 Task: Sort the products in the category "Variety Packs" by price (highest first).
Action: Mouse moved to (704, 256)
Screenshot: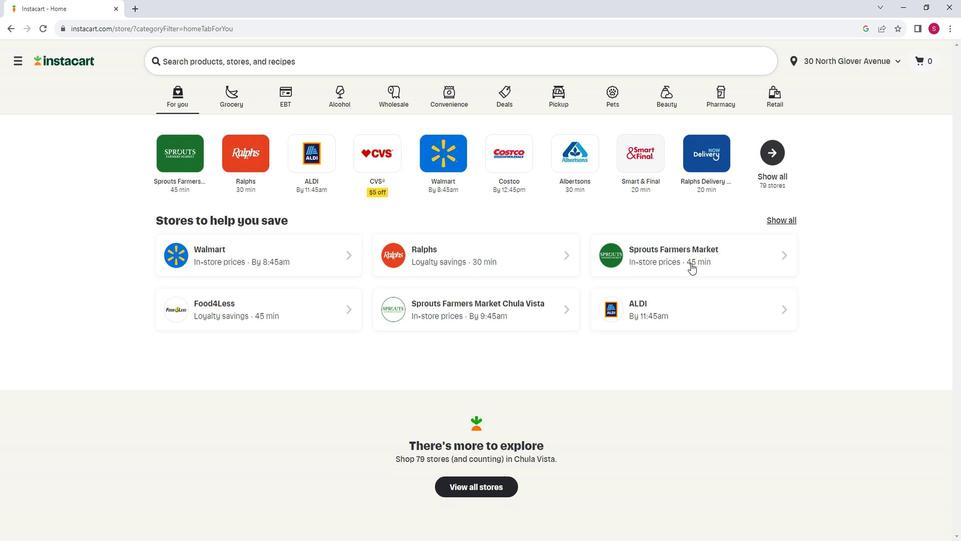 
Action: Mouse pressed left at (704, 256)
Screenshot: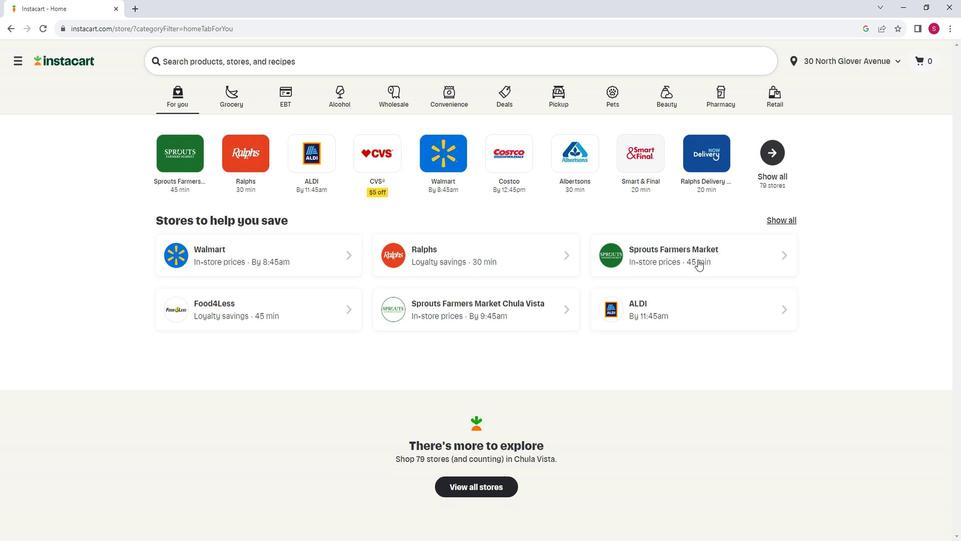 
Action: Mouse moved to (66, 424)
Screenshot: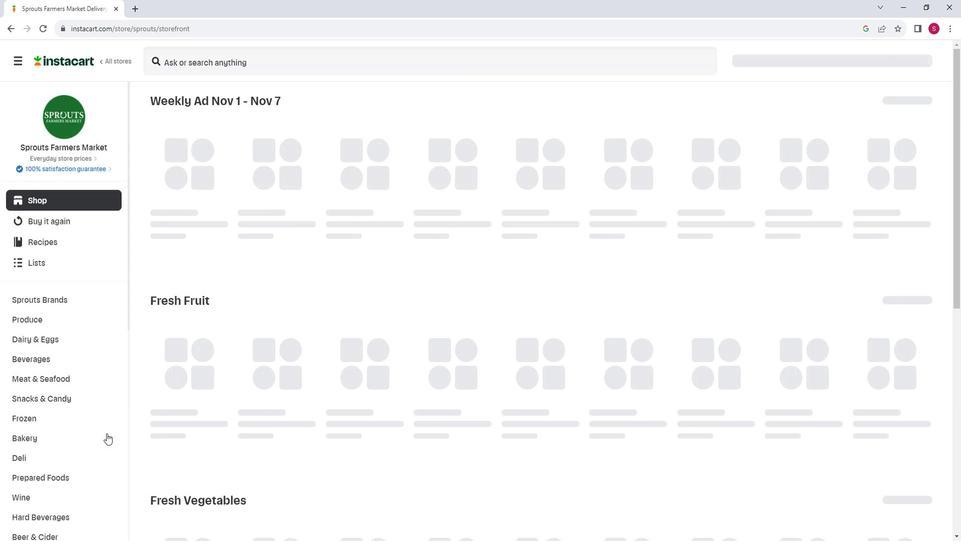 
Action: Mouse scrolled (66, 424) with delta (0, 0)
Screenshot: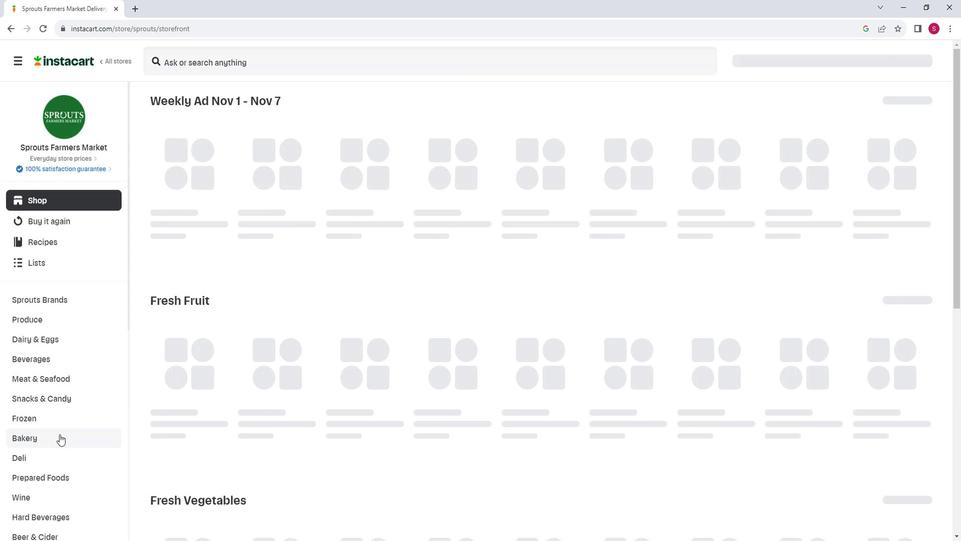 
Action: Mouse moved to (63, 472)
Screenshot: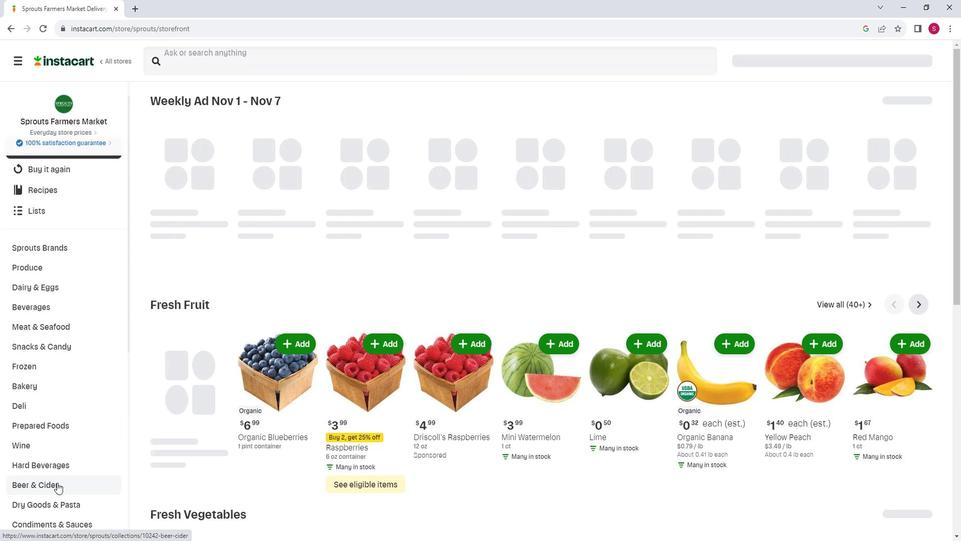 
Action: Mouse pressed left at (63, 472)
Screenshot: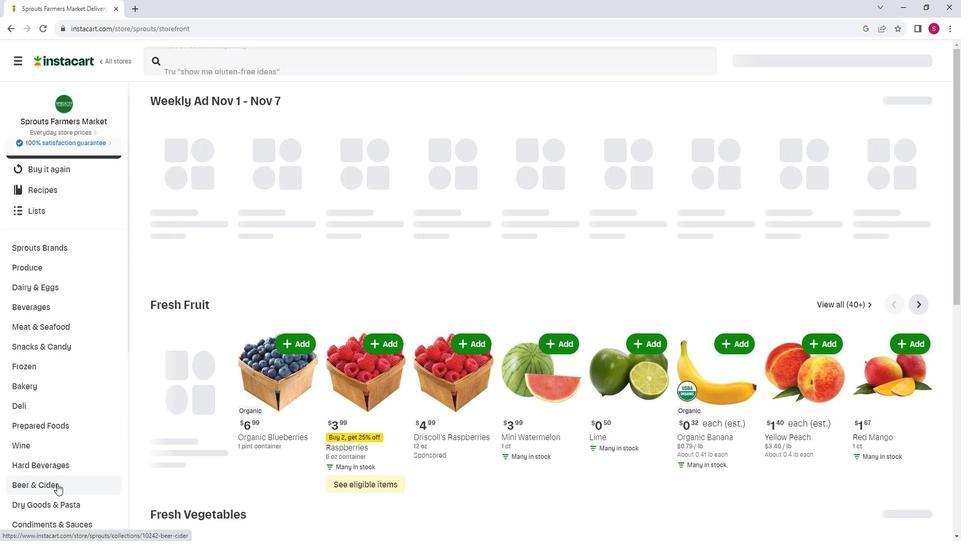 
Action: Mouse moved to (575, 117)
Screenshot: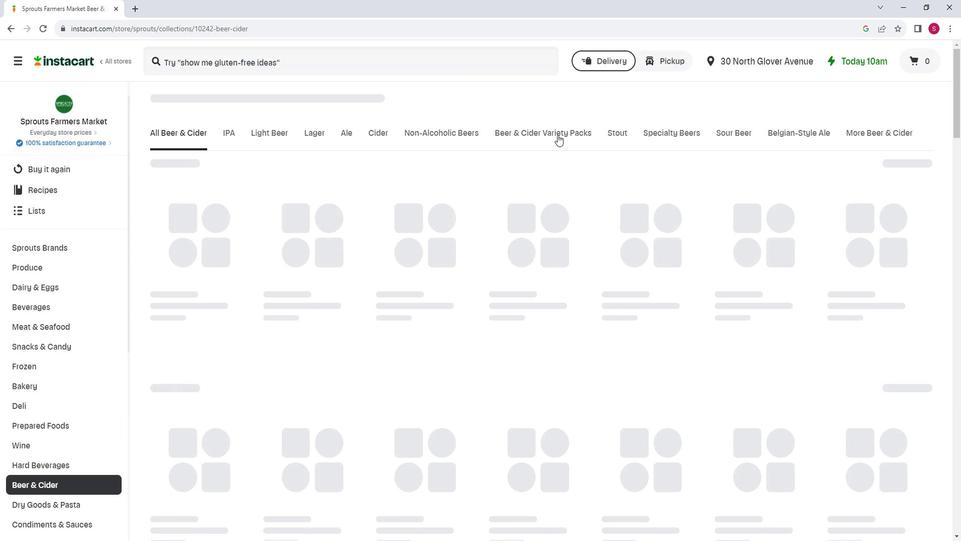 
Action: Mouse pressed left at (575, 117)
Screenshot: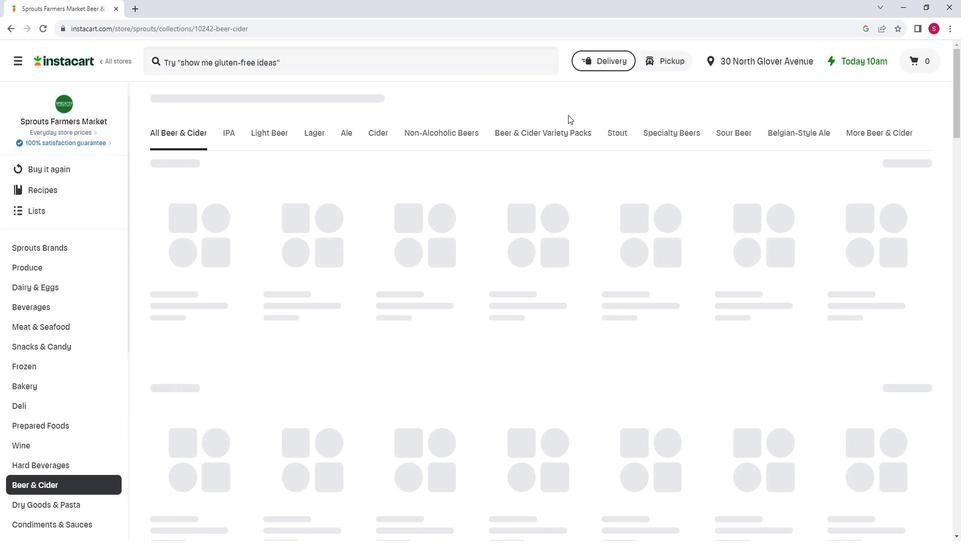 
Action: Mouse moved to (574, 144)
Screenshot: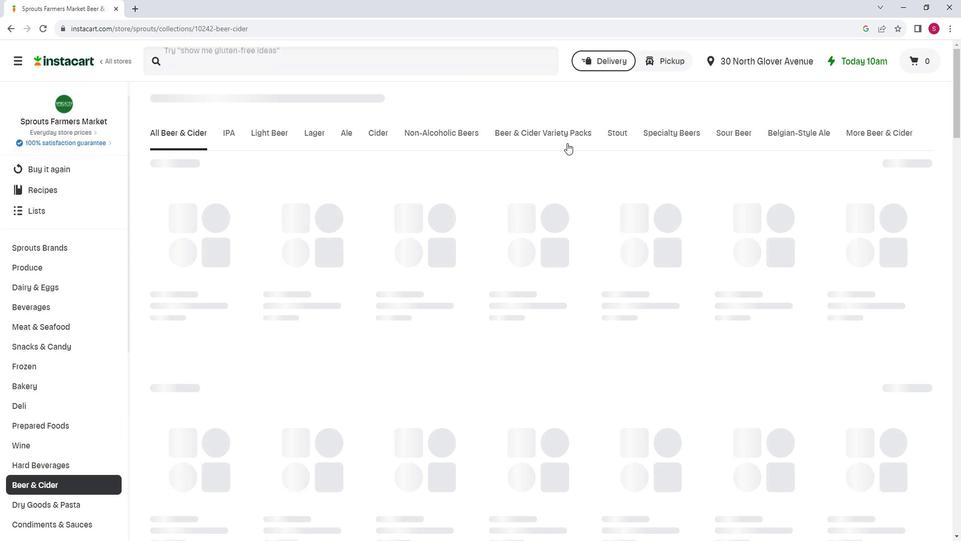 
Action: Mouse pressed left at (574, 144)
Screenshot: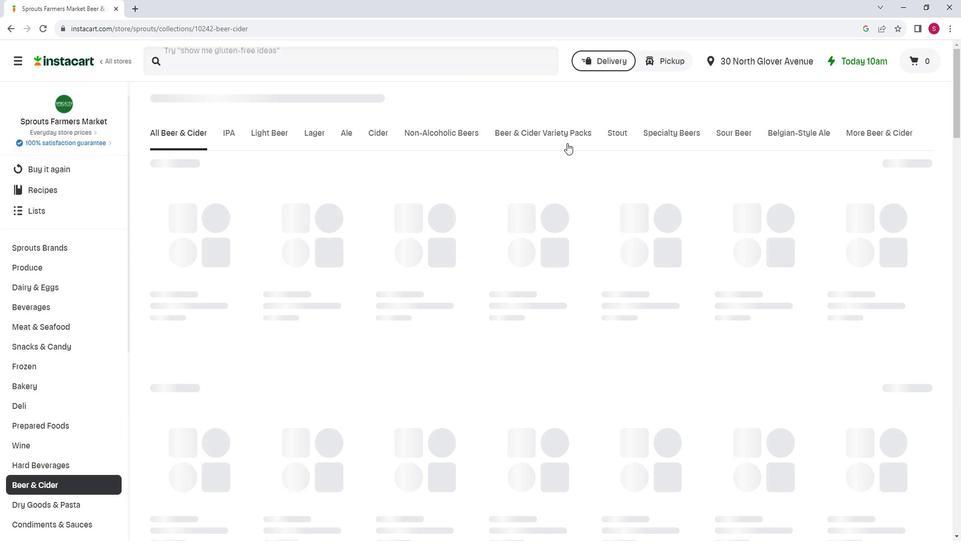 
Action: Mouse moved to (933, 165)
Screenshot: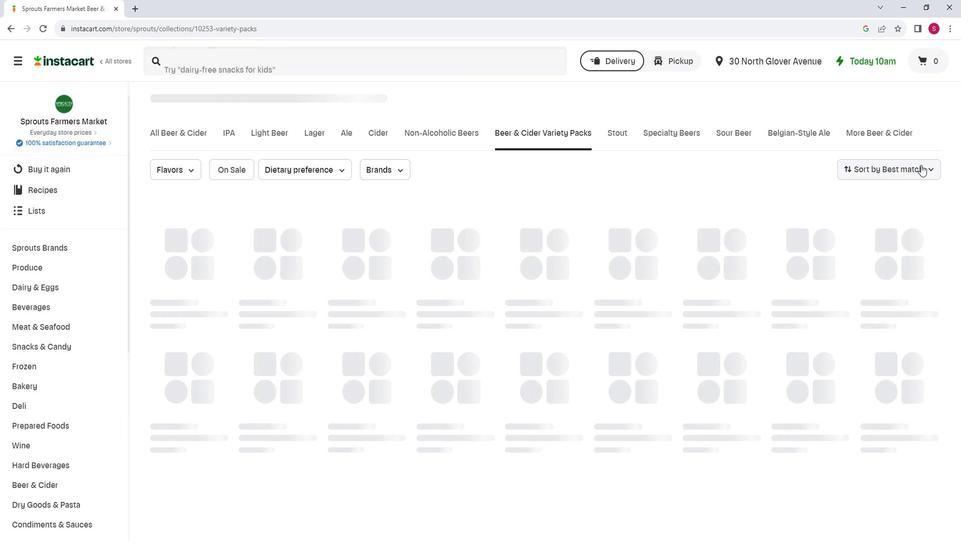 
Action: Mouse pressed left at (933, 165)
Screenshot: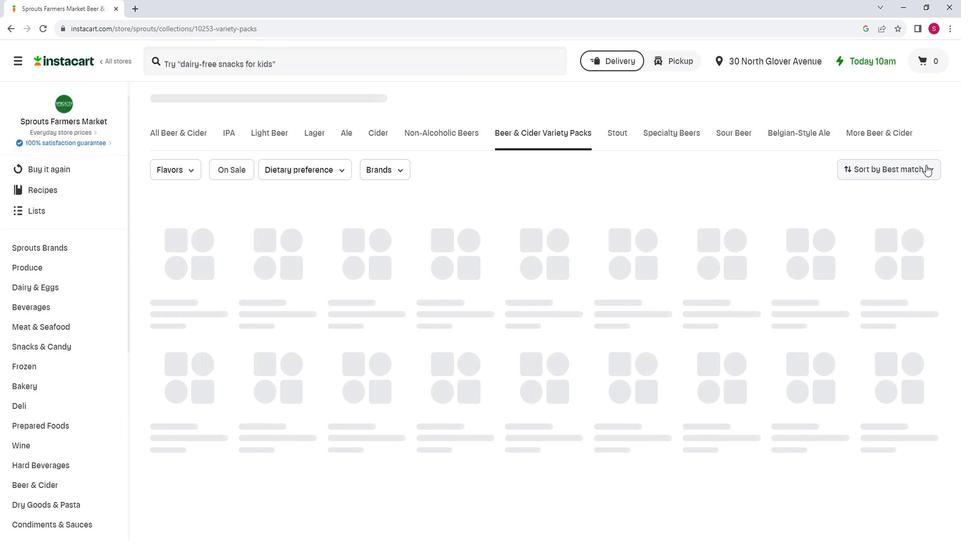 
Action: Mouse moved to (918, 228)
Screenshot: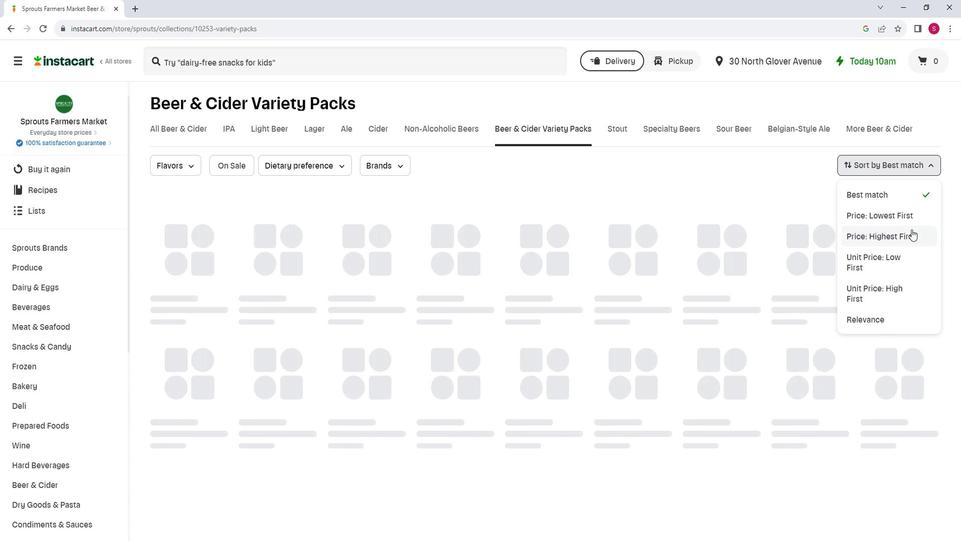 
Action: Mouse pressed left at (918, 228)
Screenshot: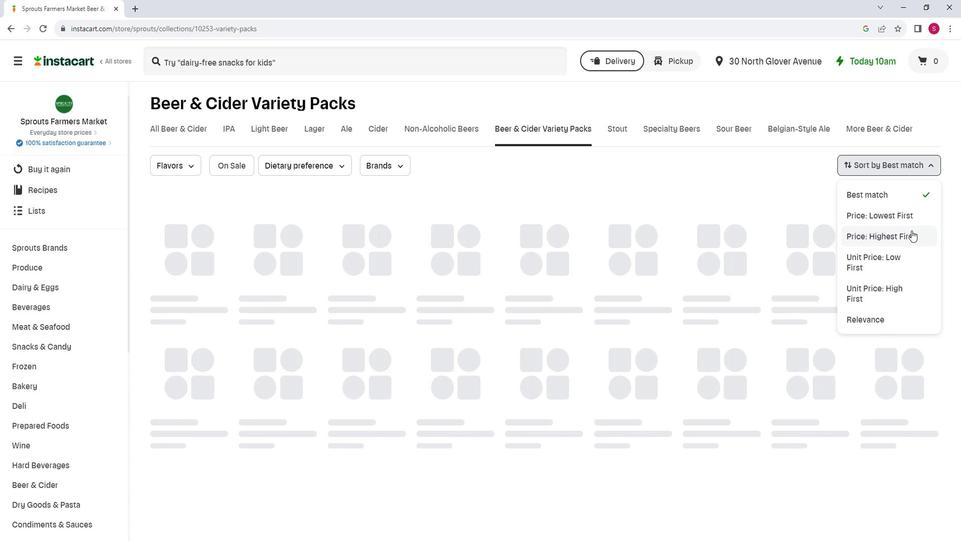 
Action: Mouse moved to (560, 190)
Screenshot: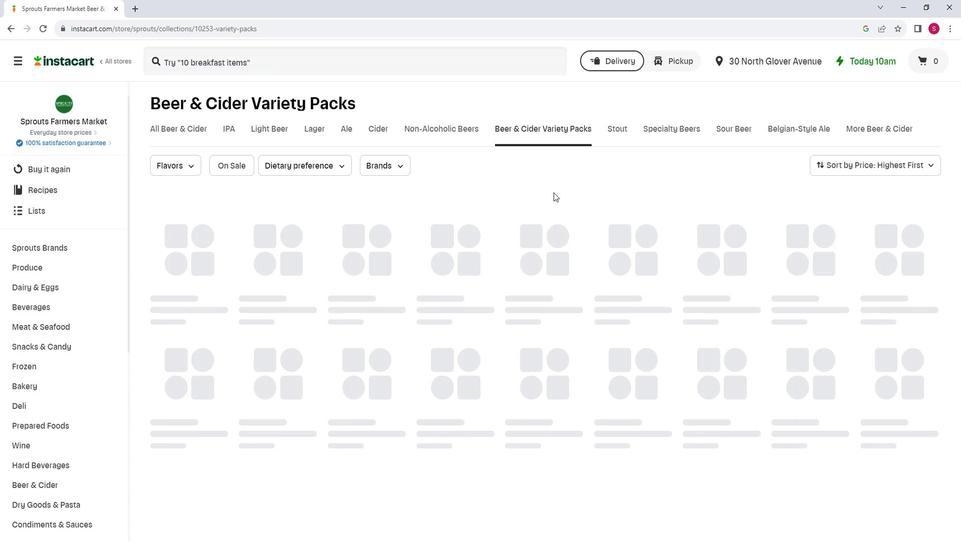 
Action: Mouse scrolled (560, 190) with delta (0, 0)
Screenshot: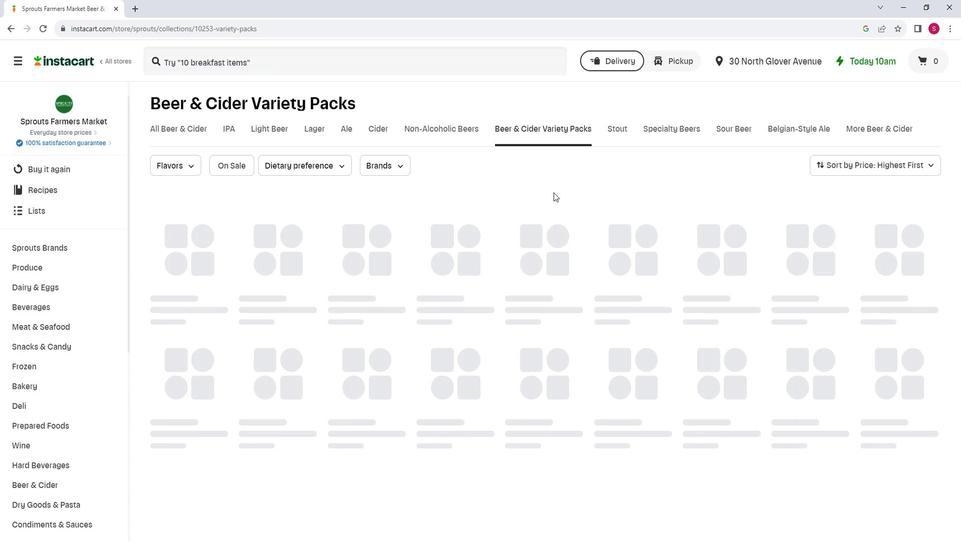 
Action: Mouse moved to (712, 189)
Screenshot: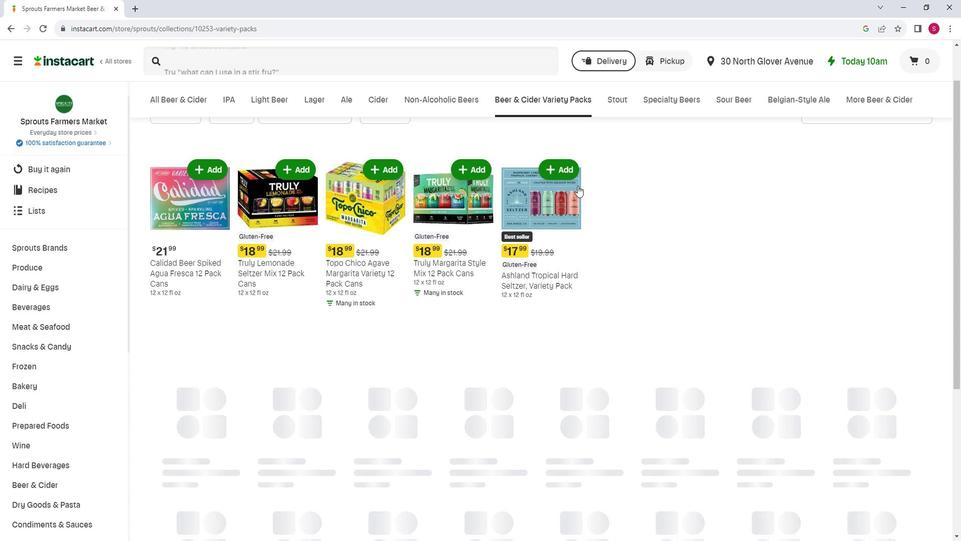 
Action: Mouse scrolled (712, 190) with delta (0, 0)
Screenshot: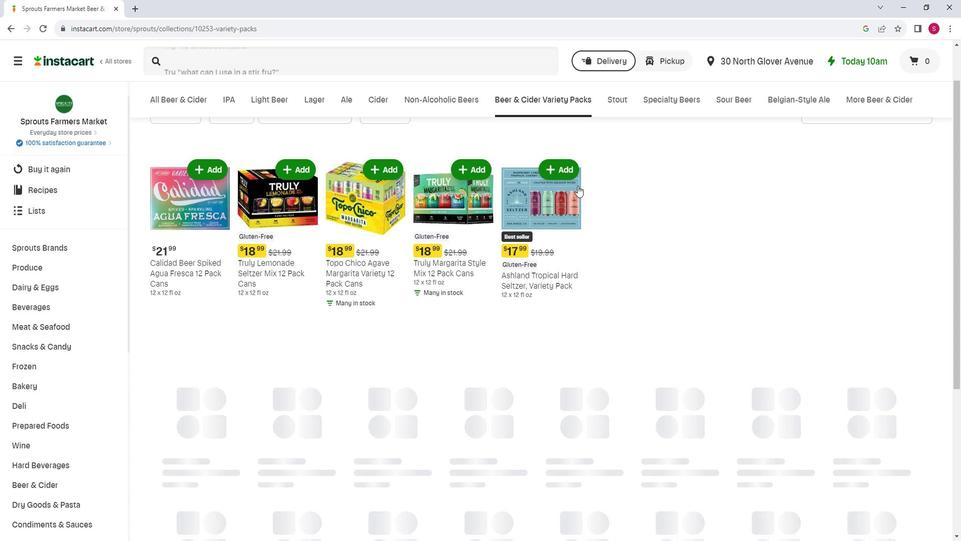 
Action: Mouse scrolled (712, 190) with delta (0, 0)
Screenshot: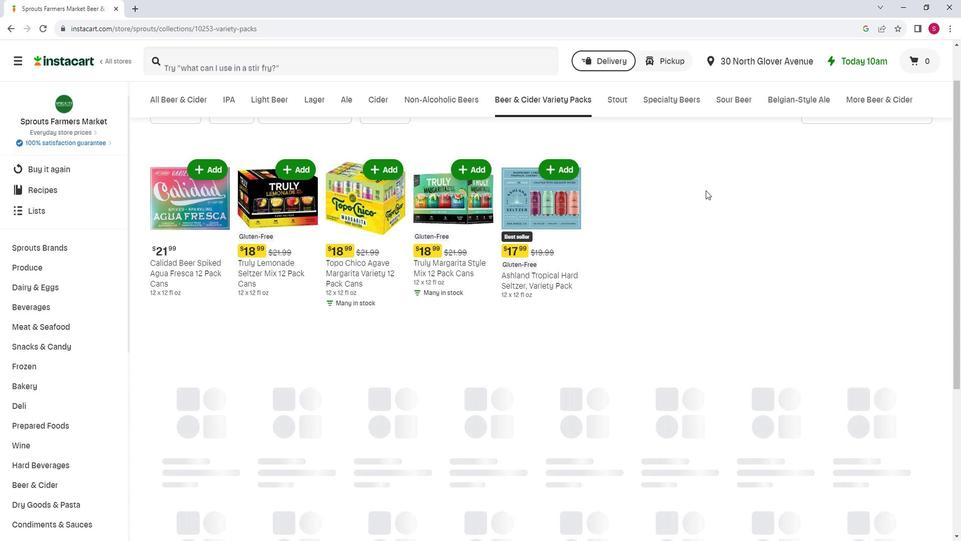 
Action: Mouse scrolled (712, 190) with delta (0, 0)
Screenshot: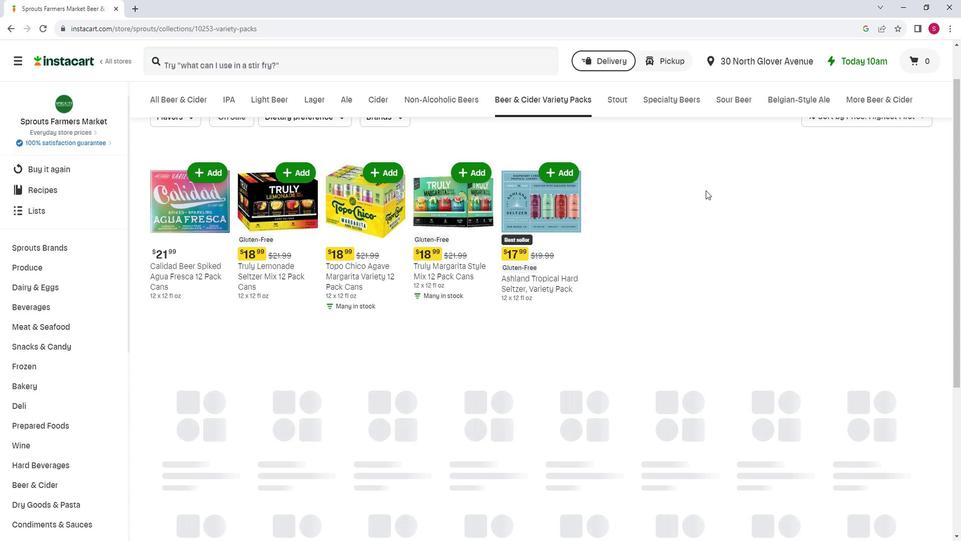 
Action: Mouse moved to (712, 172)
Screenshot: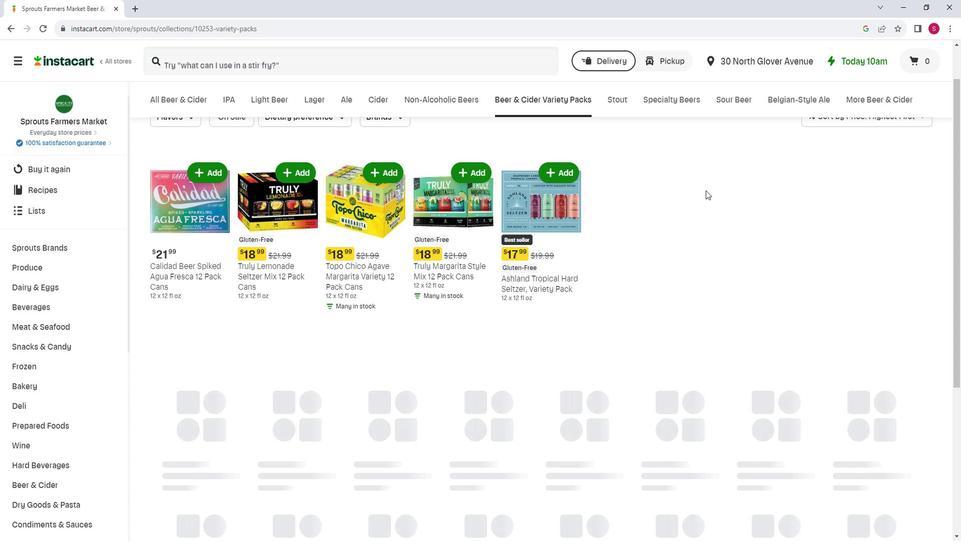 
